 Task: Look for products in the category "Pink Wine" from Hidden Stache only.
Action: Mouse moved to (1063, 361)
Screenshot: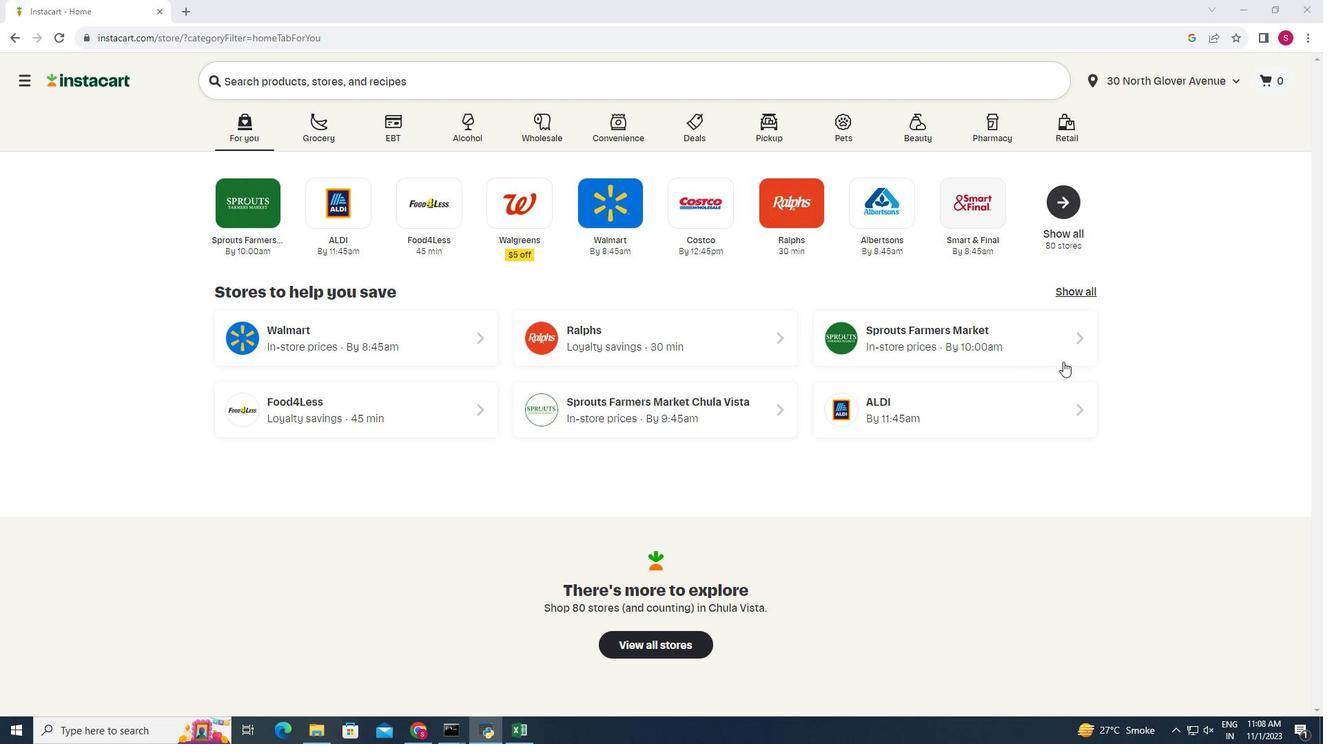 
Action: Mouse pressed left at (1063, 361)
Screenshot: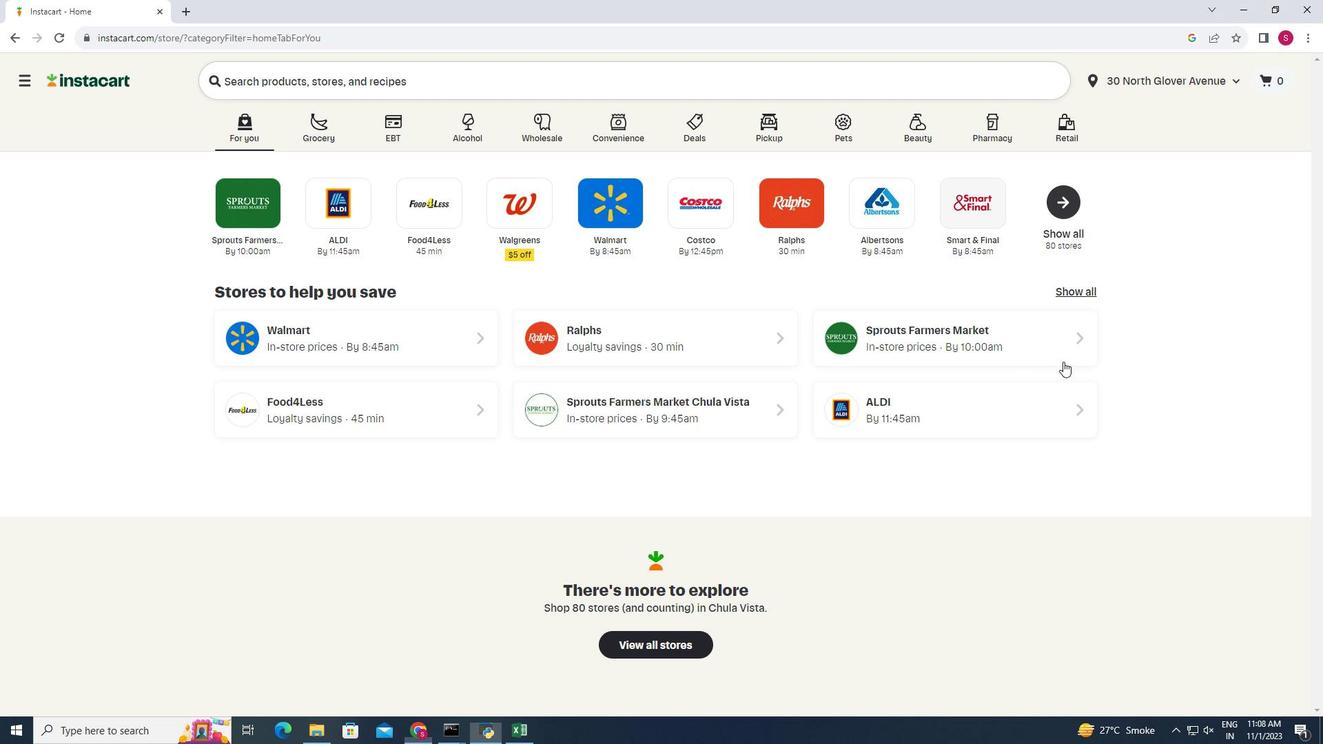 
Action: Mouse moved to (50, 667)
Screenshot: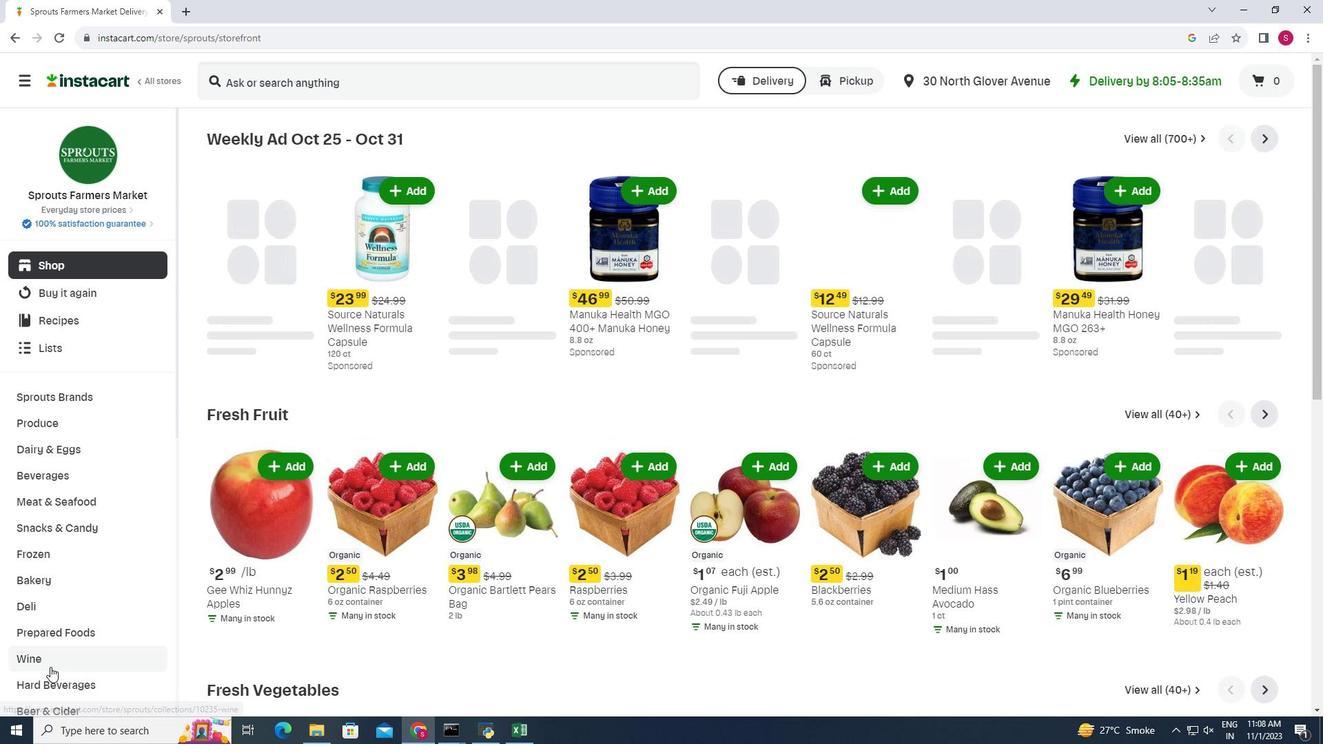 
Action: Mouse pressed left at (50, 667)
Screenshot: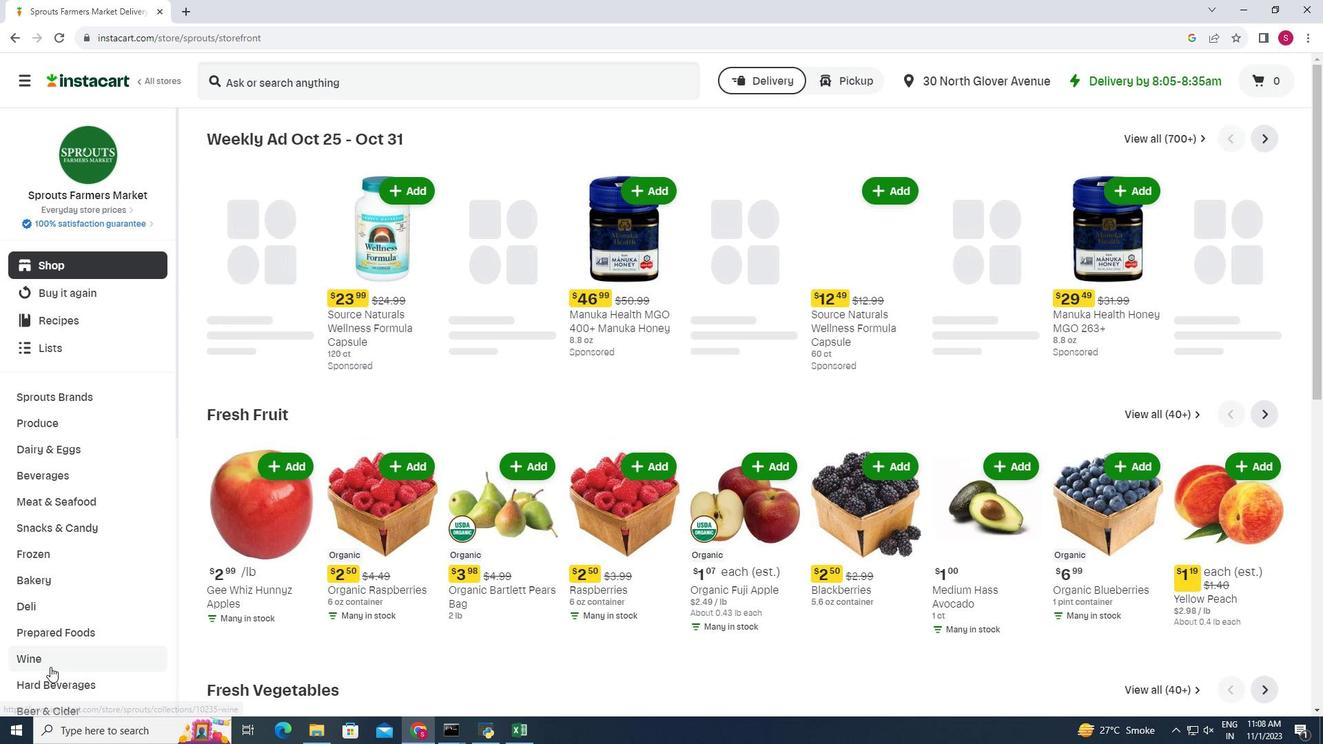 
Action: Mouse moved to (611, 175)
Screenshot: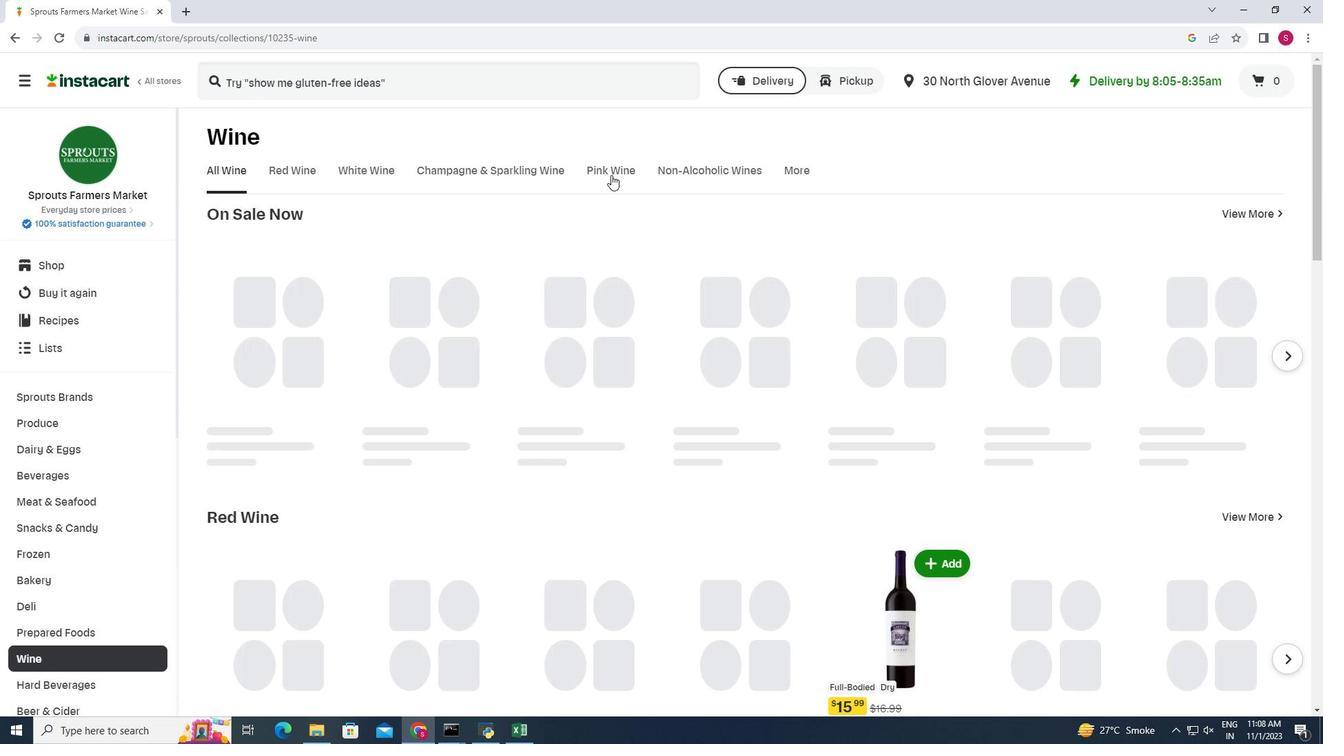 
Action: Mouse pressed left at (611, 175)
Screenshot: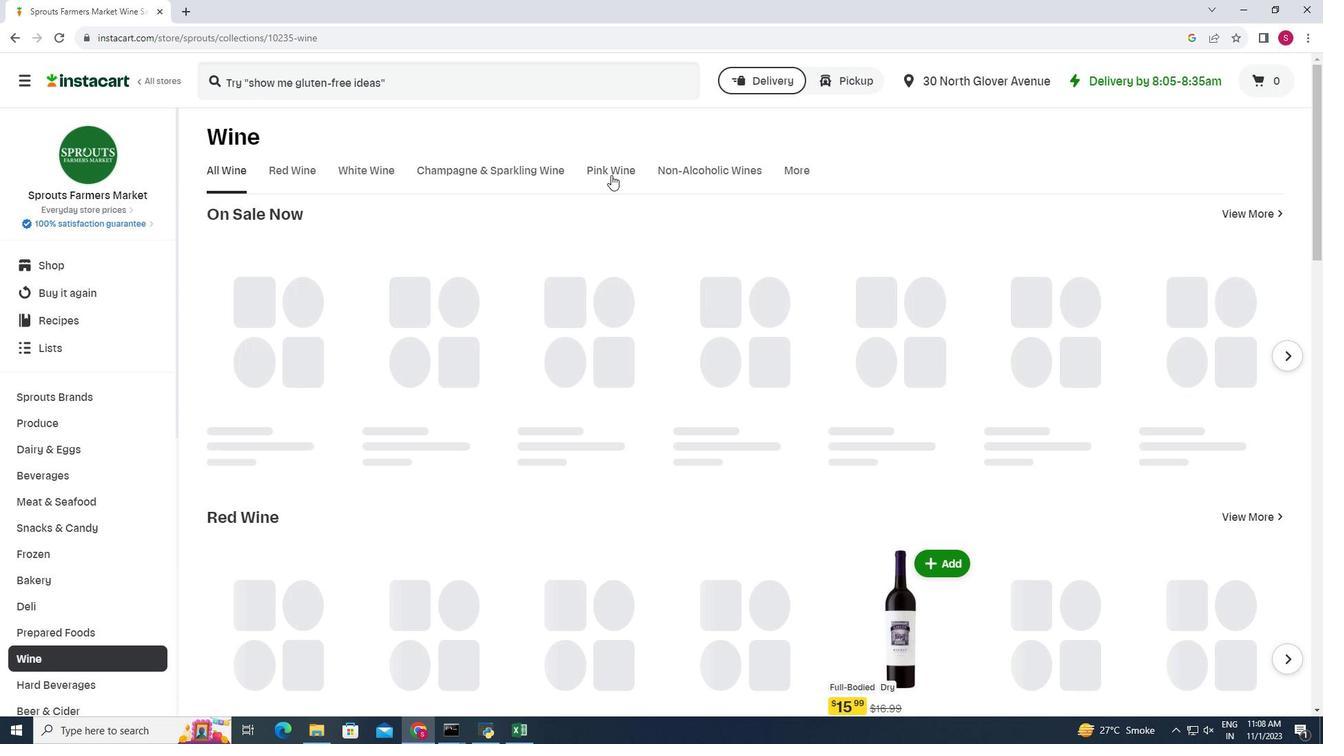 
Action: Mouse moved to (326, 219)
Screenshot: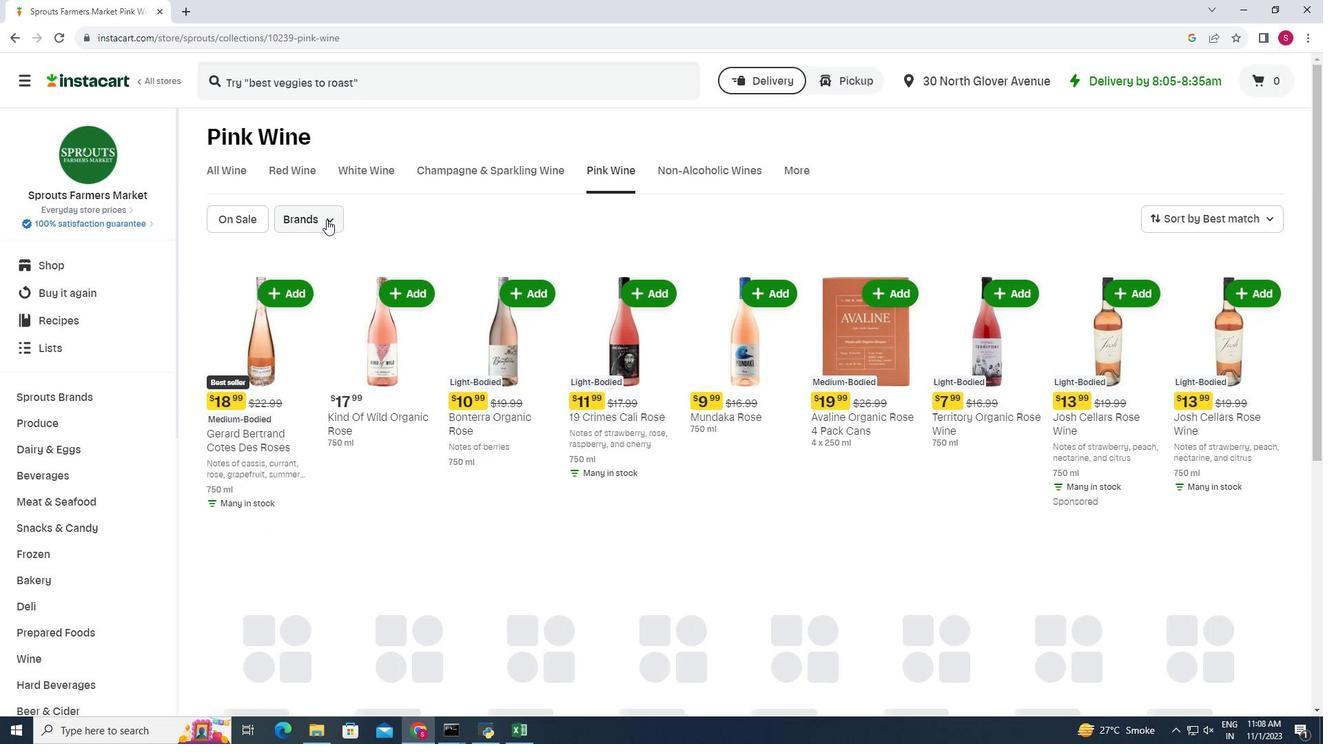 
Action: Mouse pressed left at (326, 219)
Screenshot: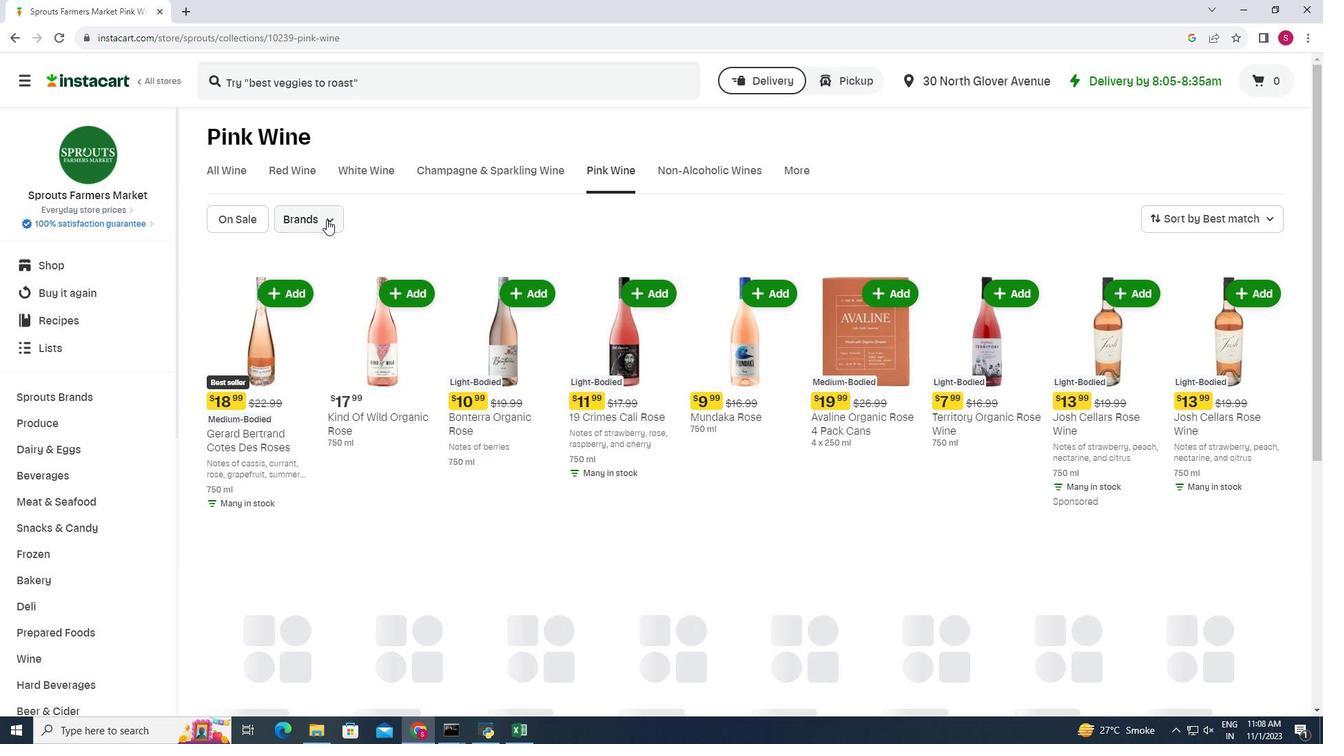 
Action: Mouse moved to (339, 272)
Screenshot: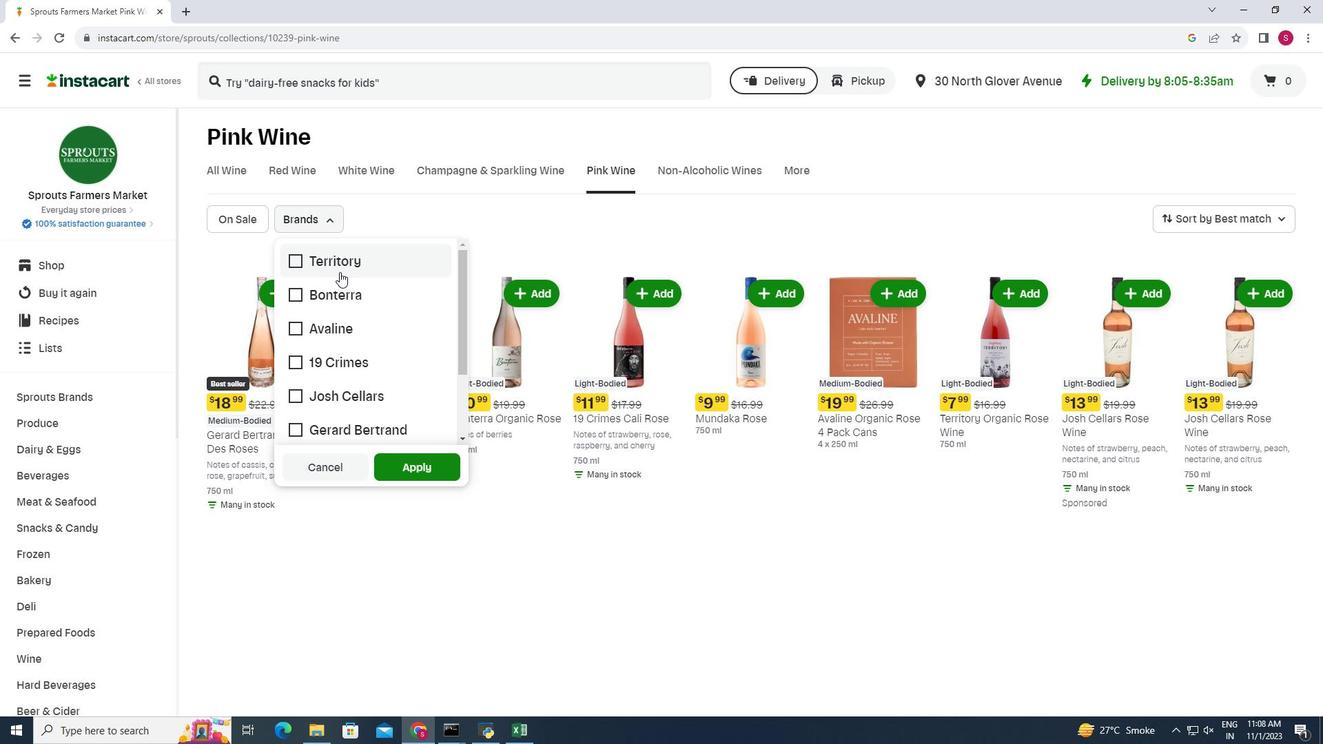 
Action: Mouse scrolled (339, 271) with delta (0, 0)
Screenshot: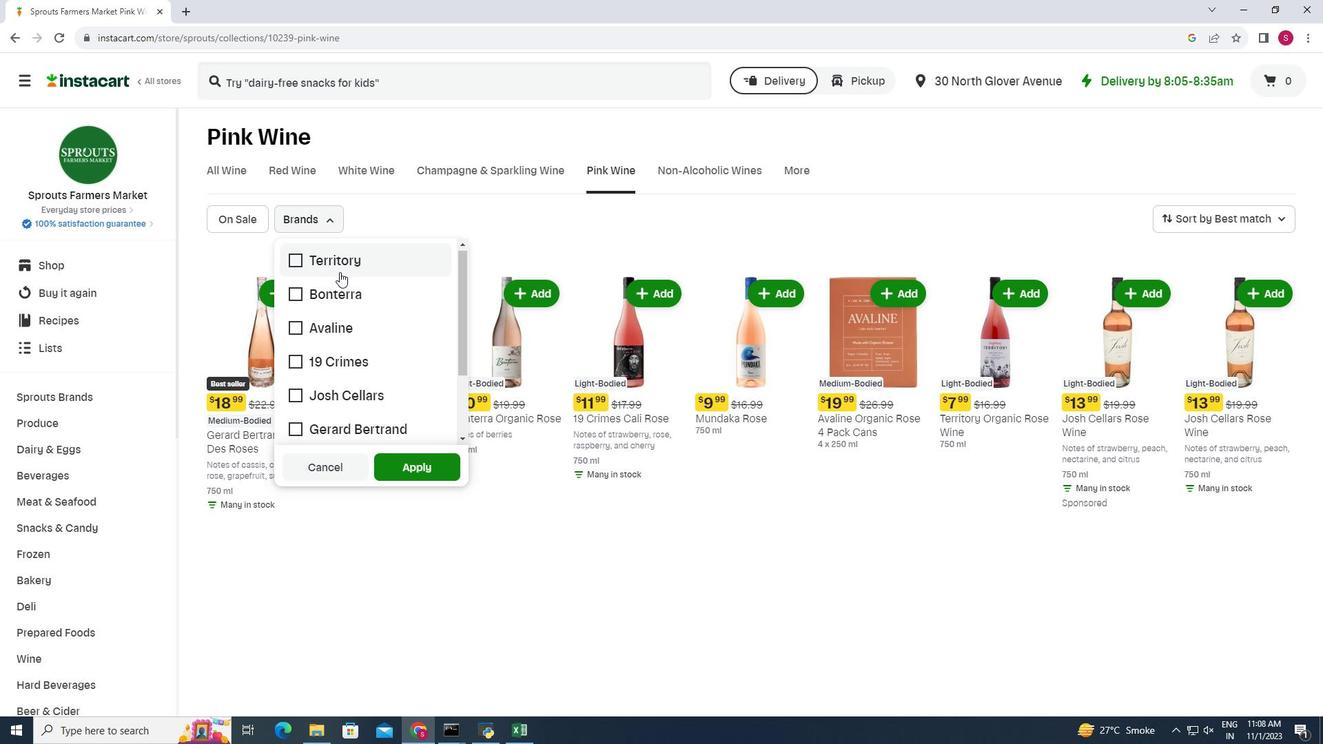 
Action: Mouse scrolled (339, 271) with delta (0, 0)
Screenshot: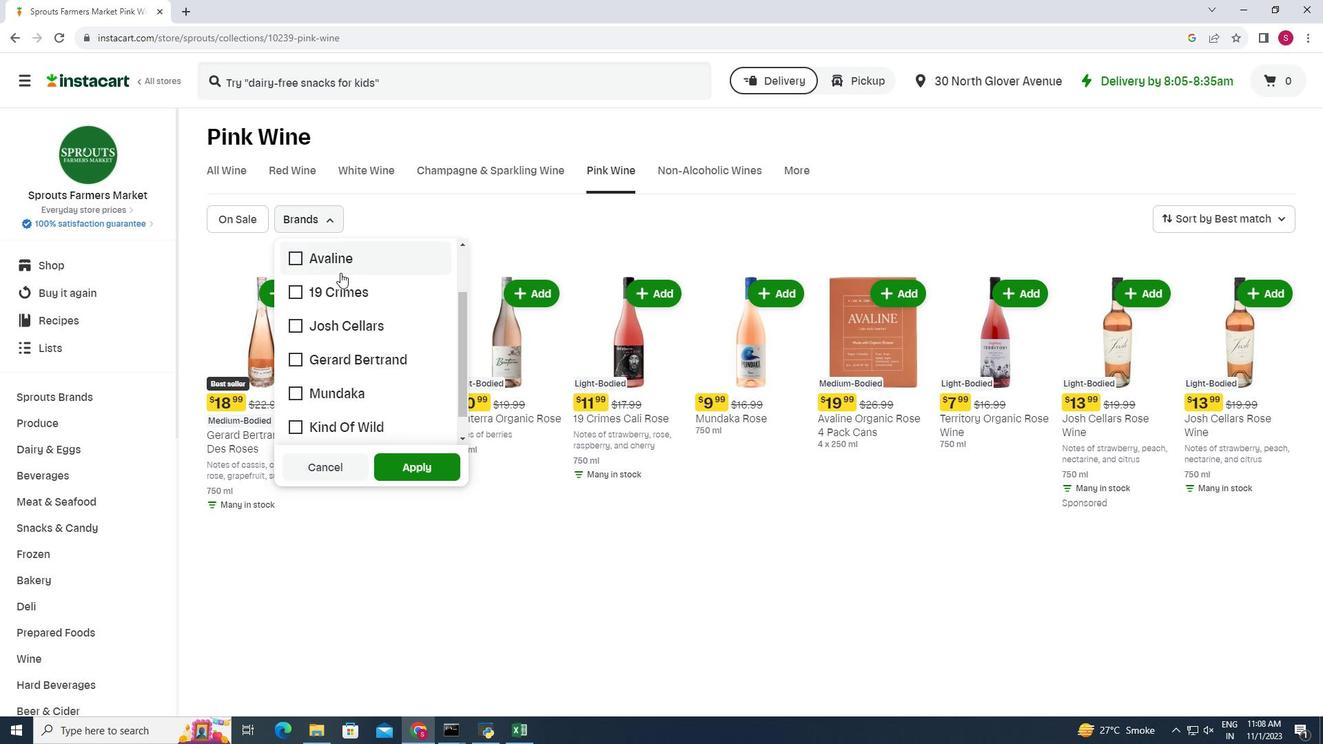 
Action: Mouse moved to (340, 272)
Screenshot: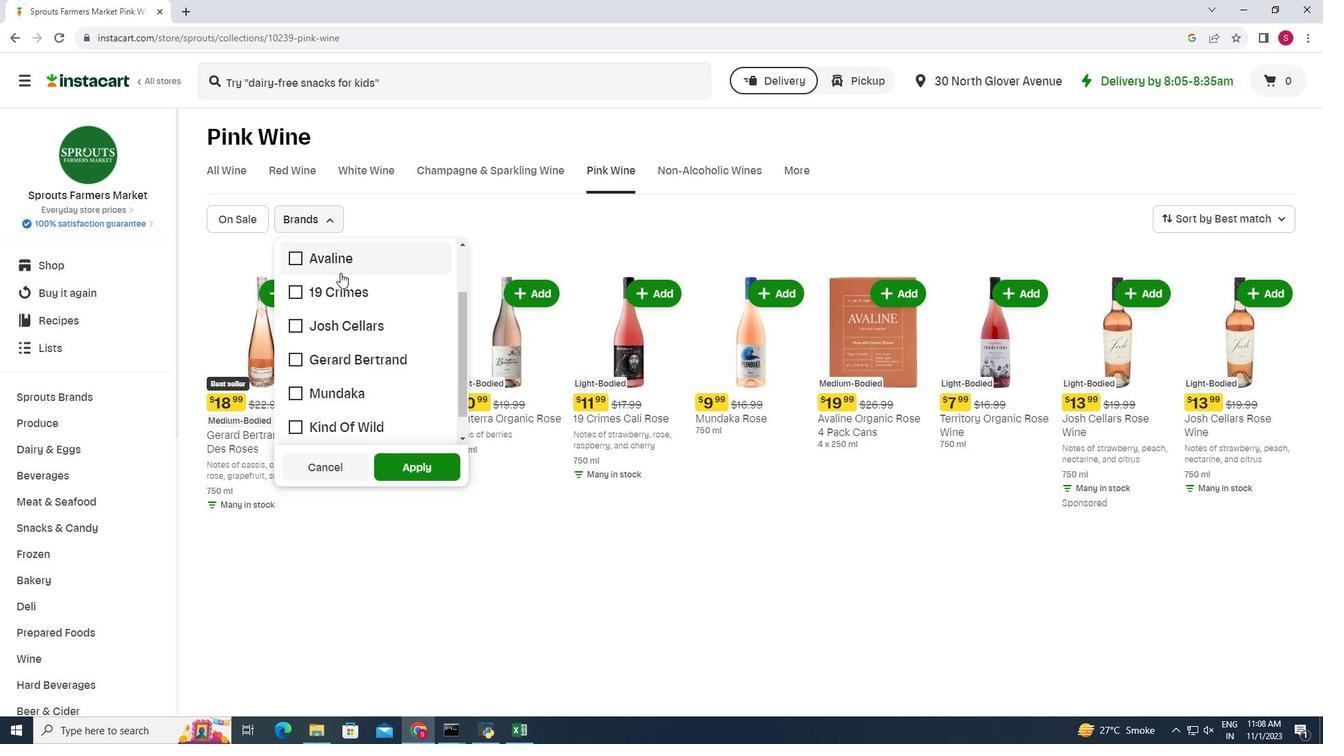 
Action: Mouse scrolled (340, 272) with delta (0, 0)
Screenshot: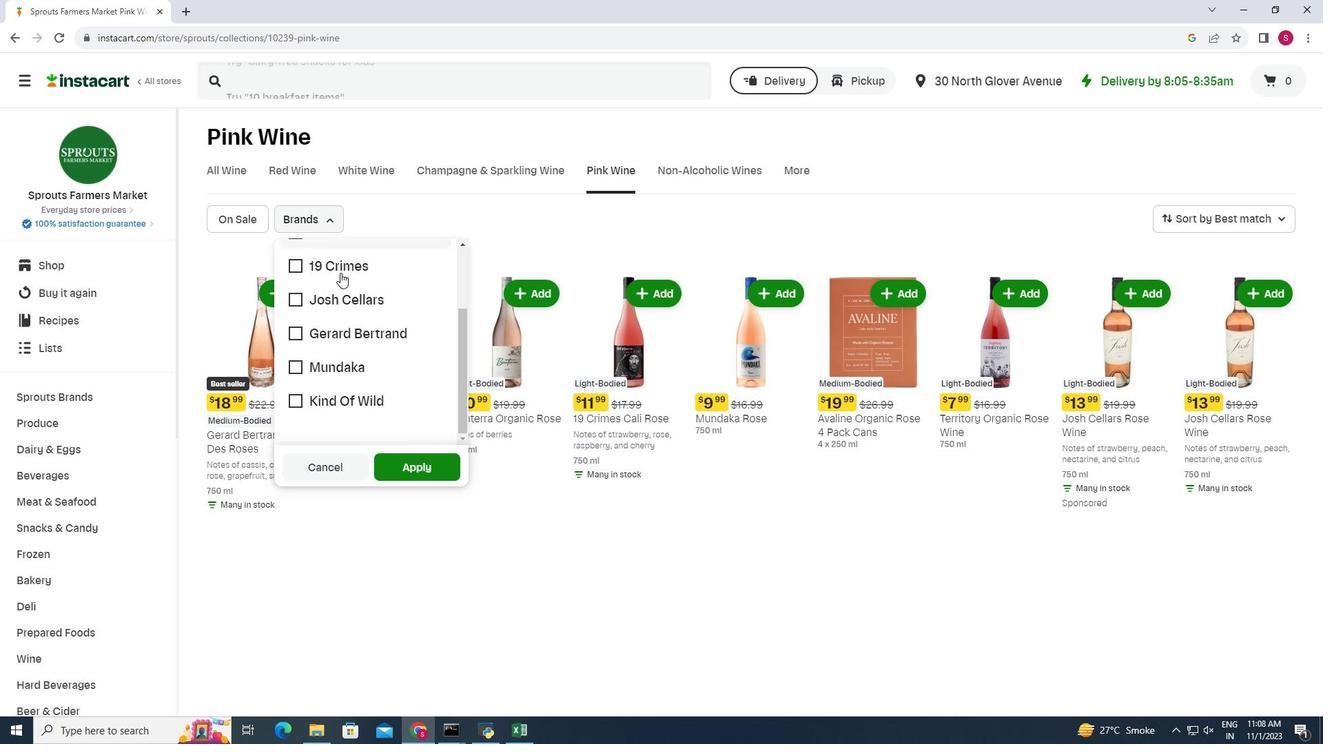 
Action: Mouse scrolled (340, 273) with delta (0, 0)
Screenshot: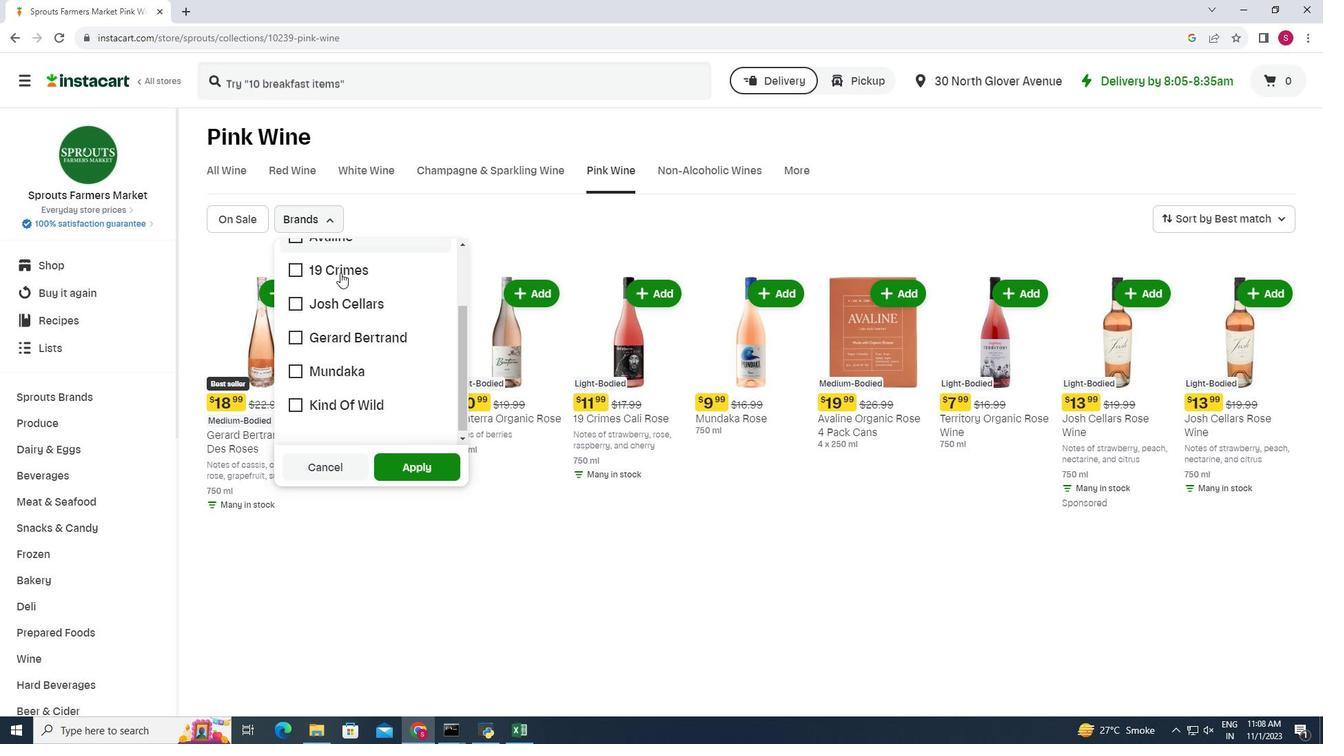 
Action: Mouse scrolled (340, 273) with delta (0, 0)
Screenshot: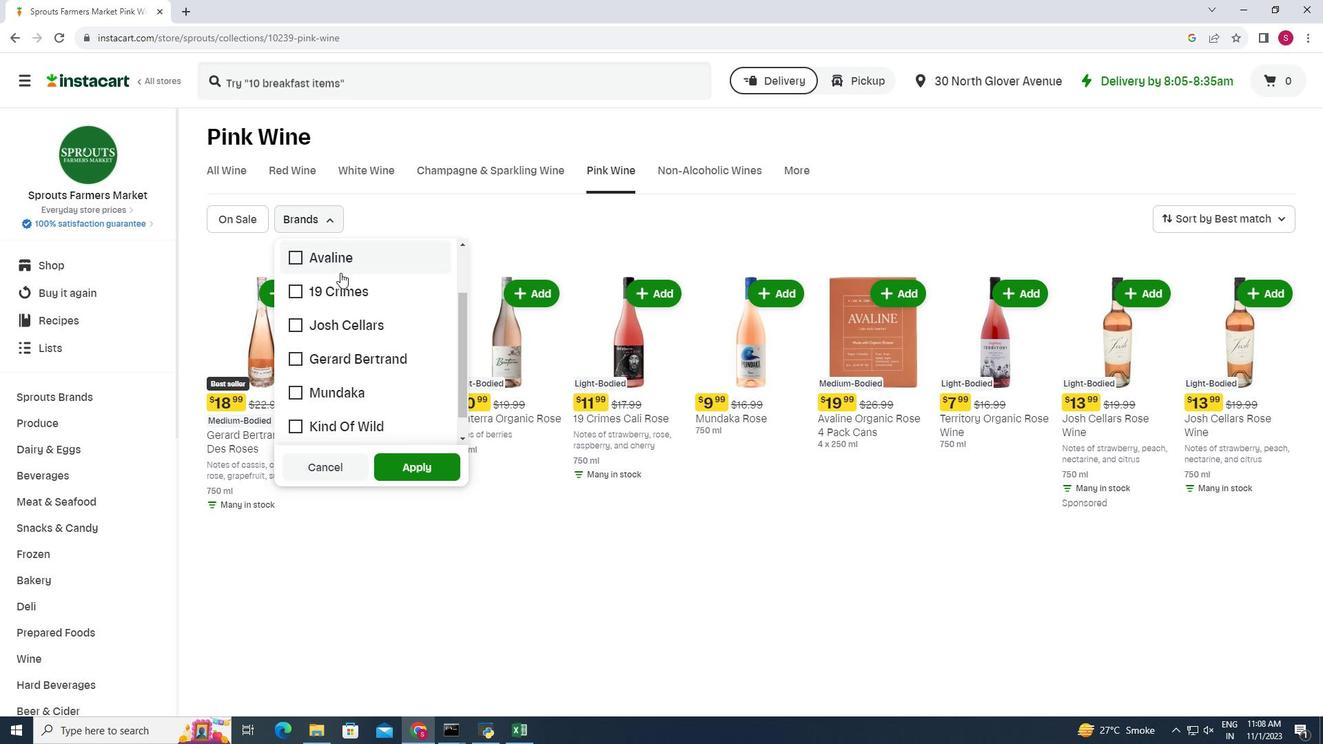 
Action: Mouse scrolled (340, 273) with delta (0, 0)
Screenshot: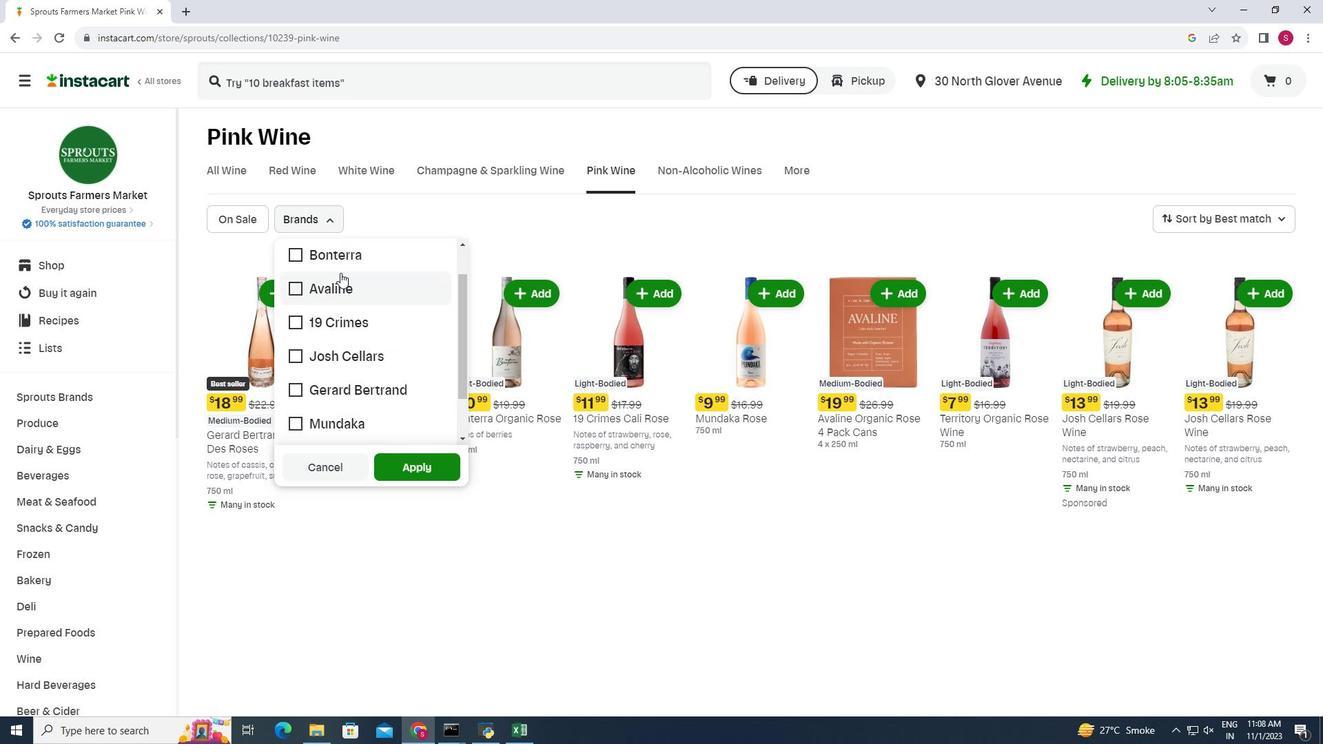 
Action: Mouse moved to (386, 346)
Screenshot: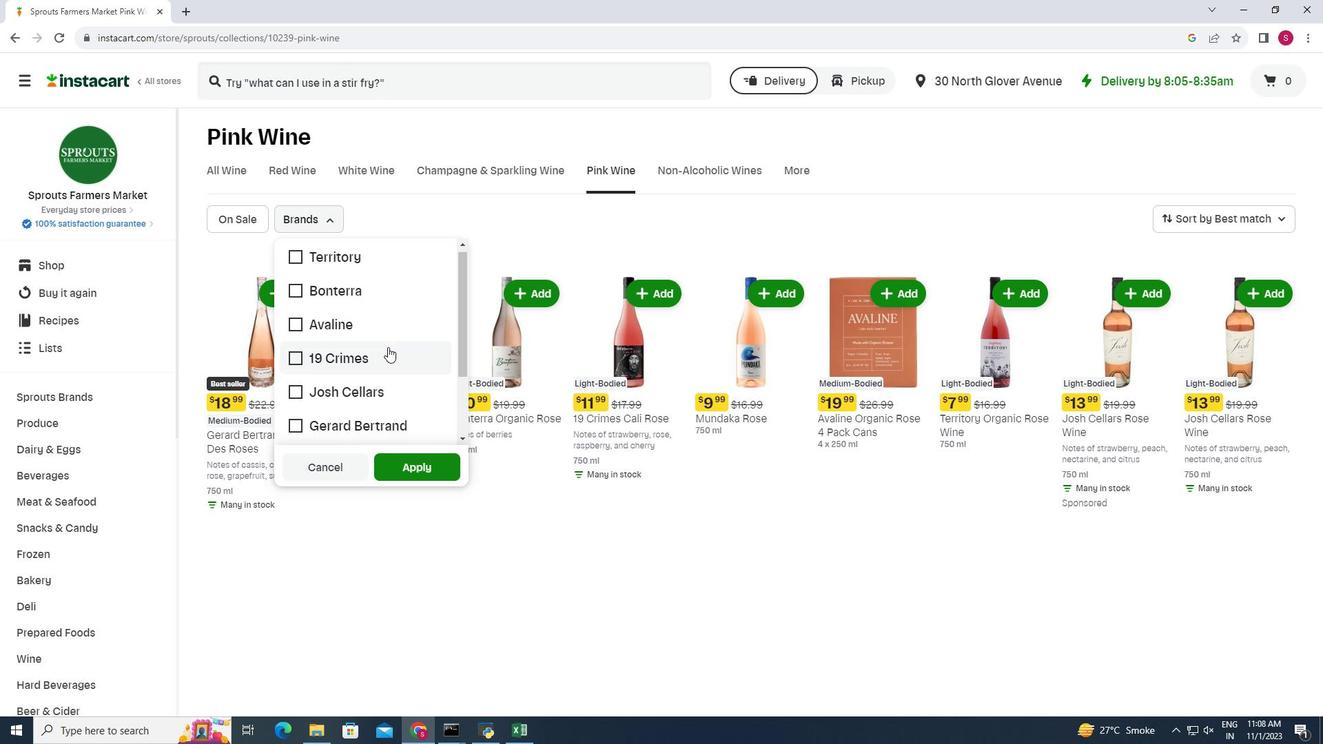 
Action: Mouse scrolled (386, 345) with delta (0, 0)
Screenshot: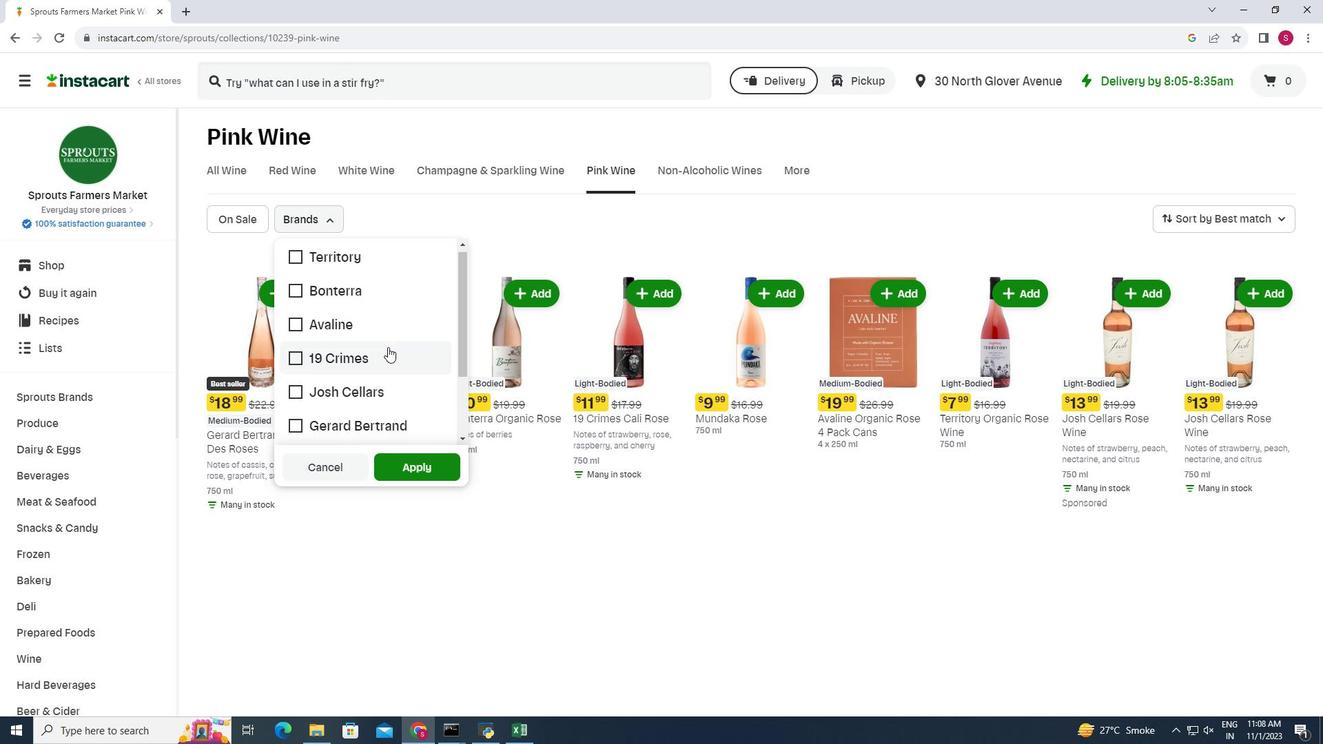 
Action: Mouse moved to (388, 348)
Screenshot: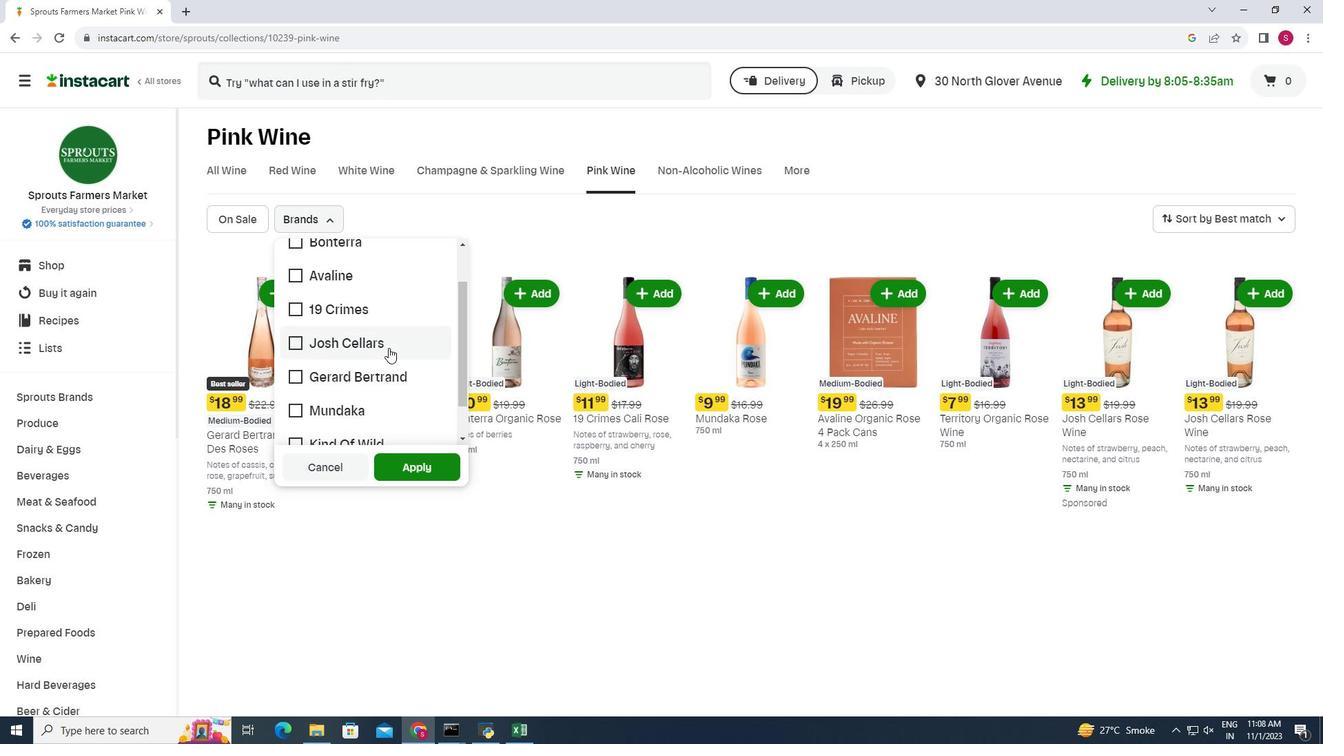 
Action: Mouse scrolled (388, 347) with delta (0, 0)
Screenshot: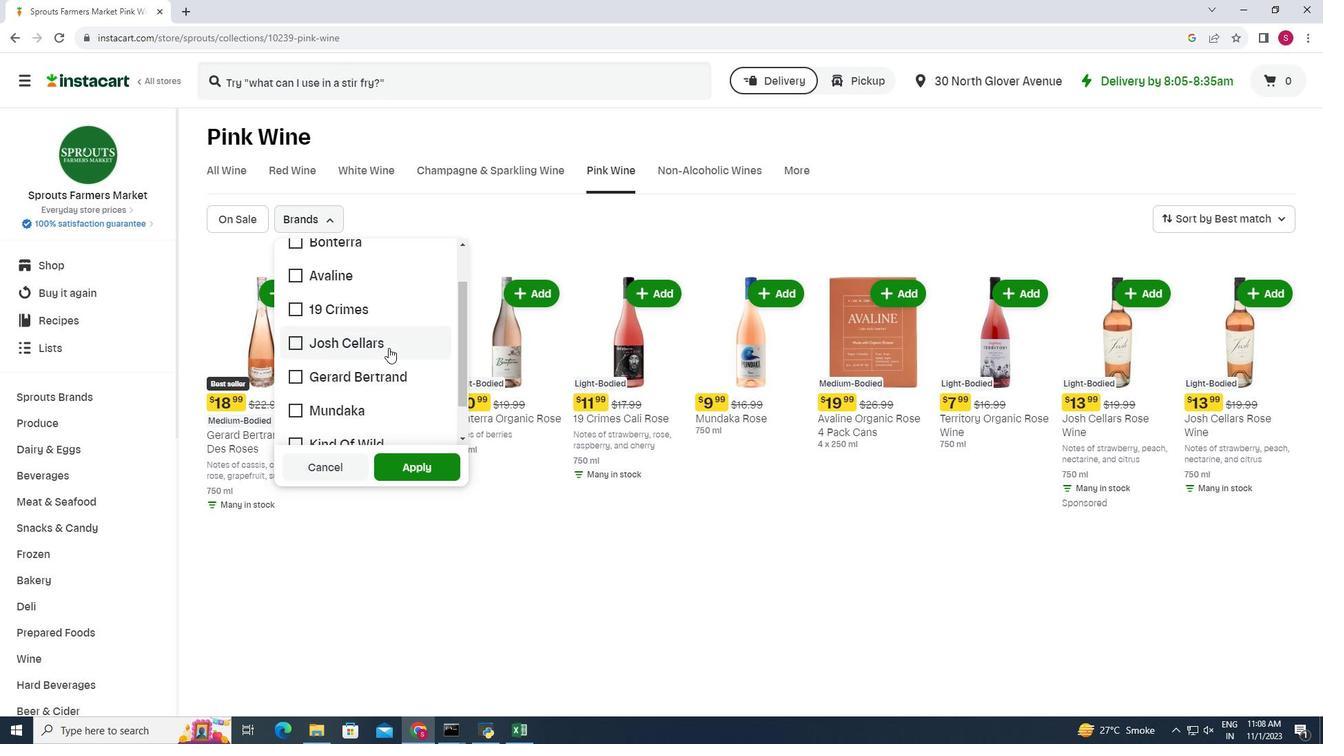 
Action: Mouse moved to (389, 348)
Screenshot: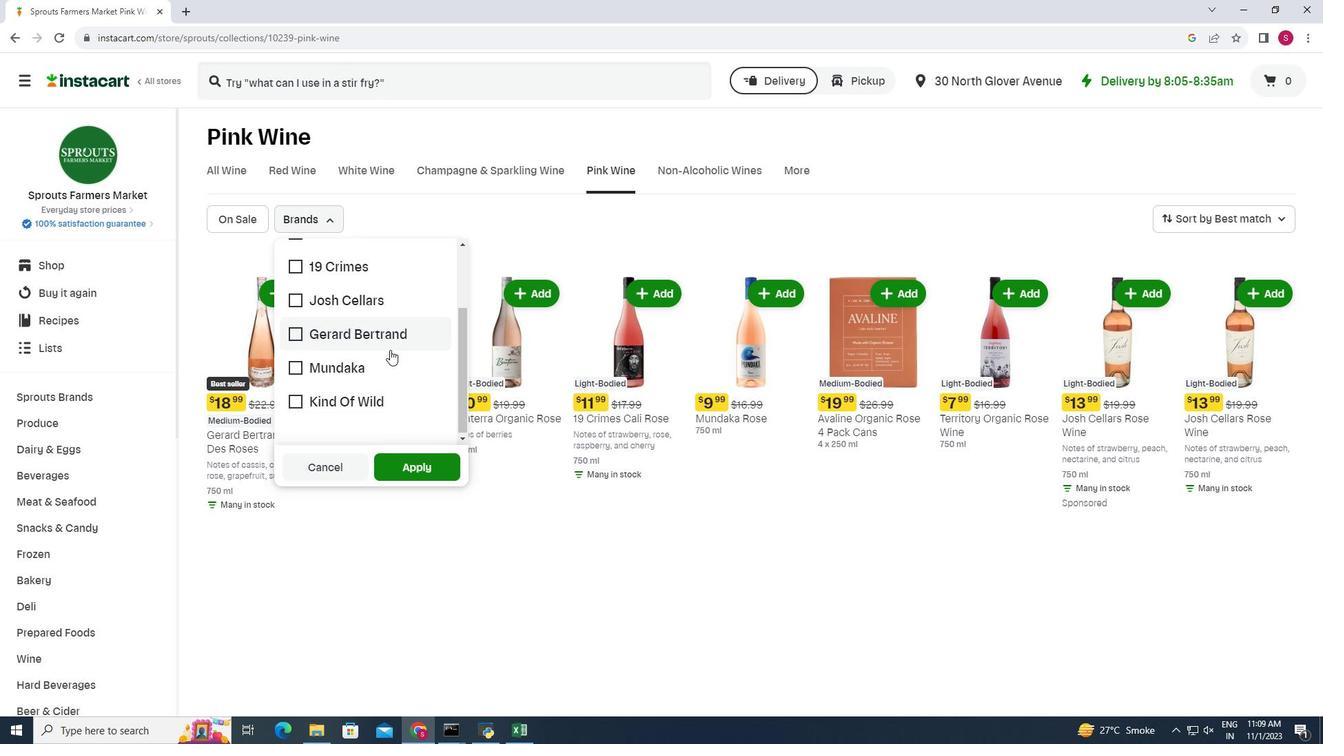 
Action: Mouse scrolled (389, 348) with delta (0, 0)
Screenshot: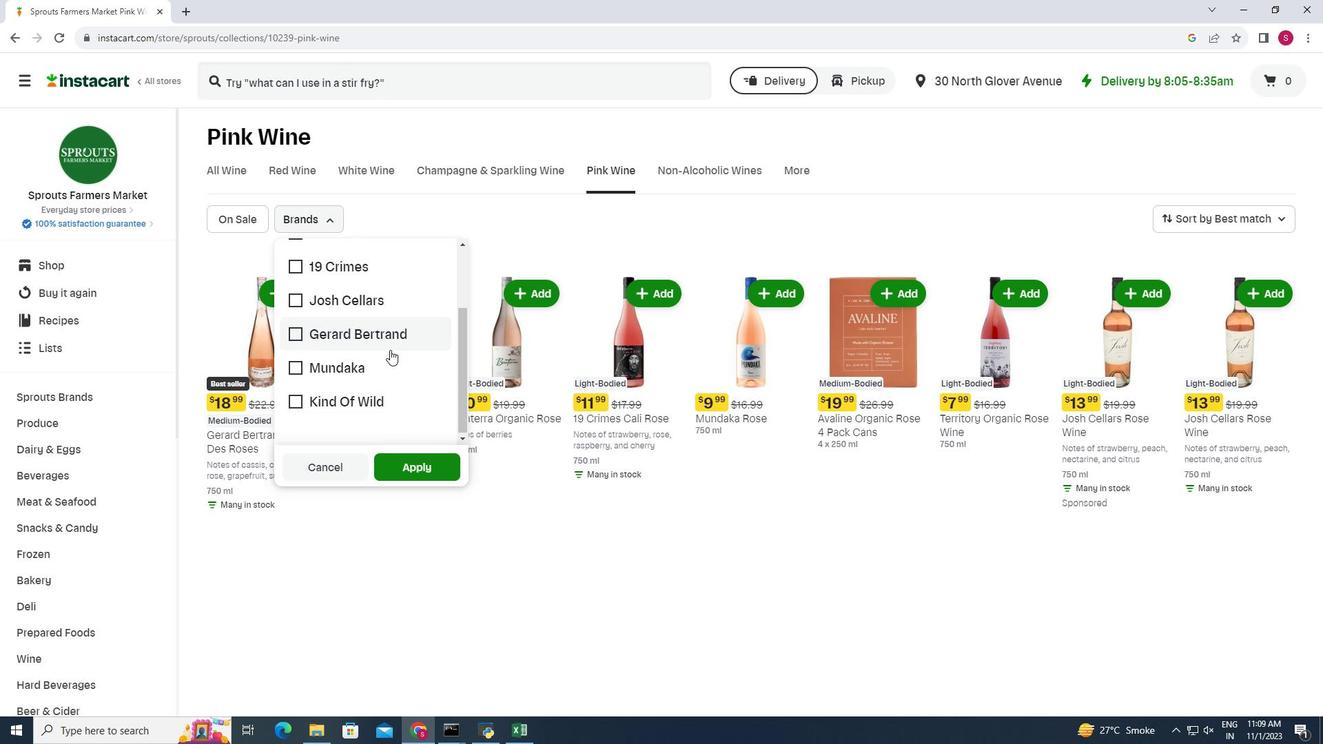 
Action: Mouse moved to (390, 350)
Screenshot: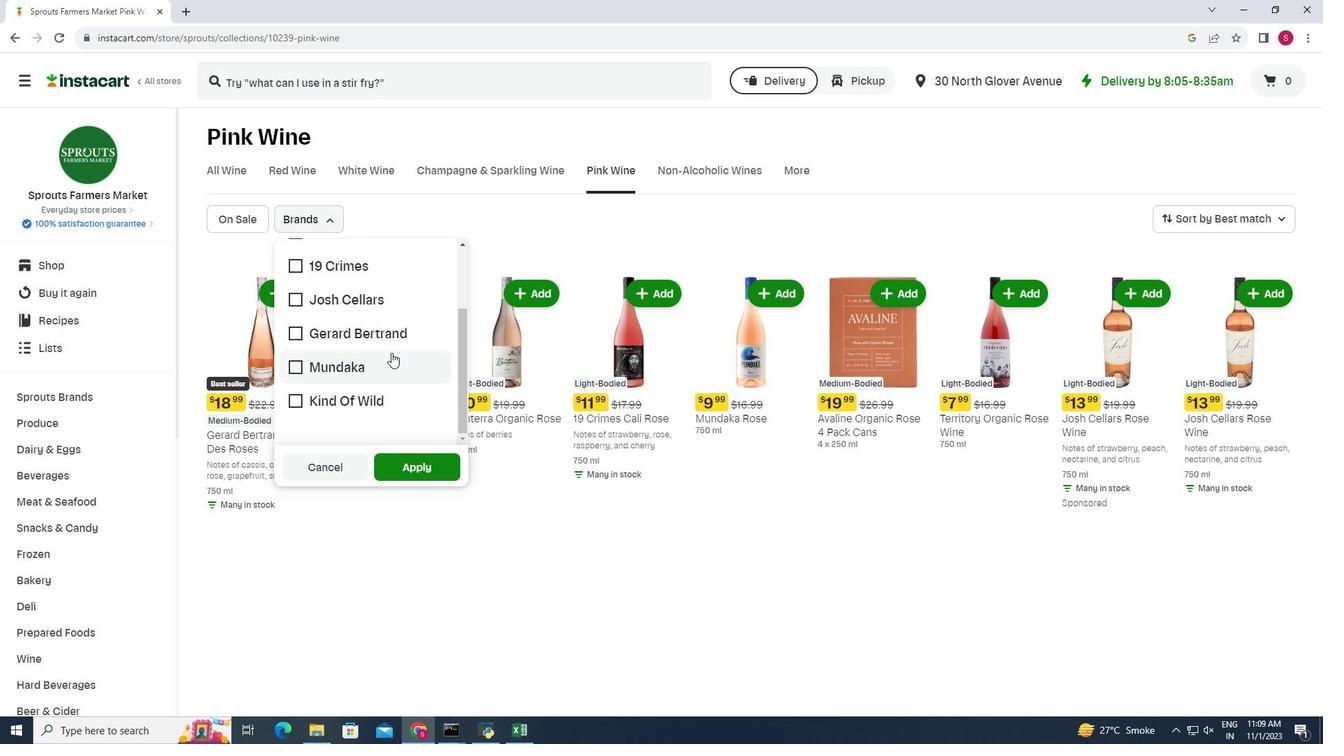 
Action: Mouse scrolled (390, 350) with delta (0, 0)
Screenshot: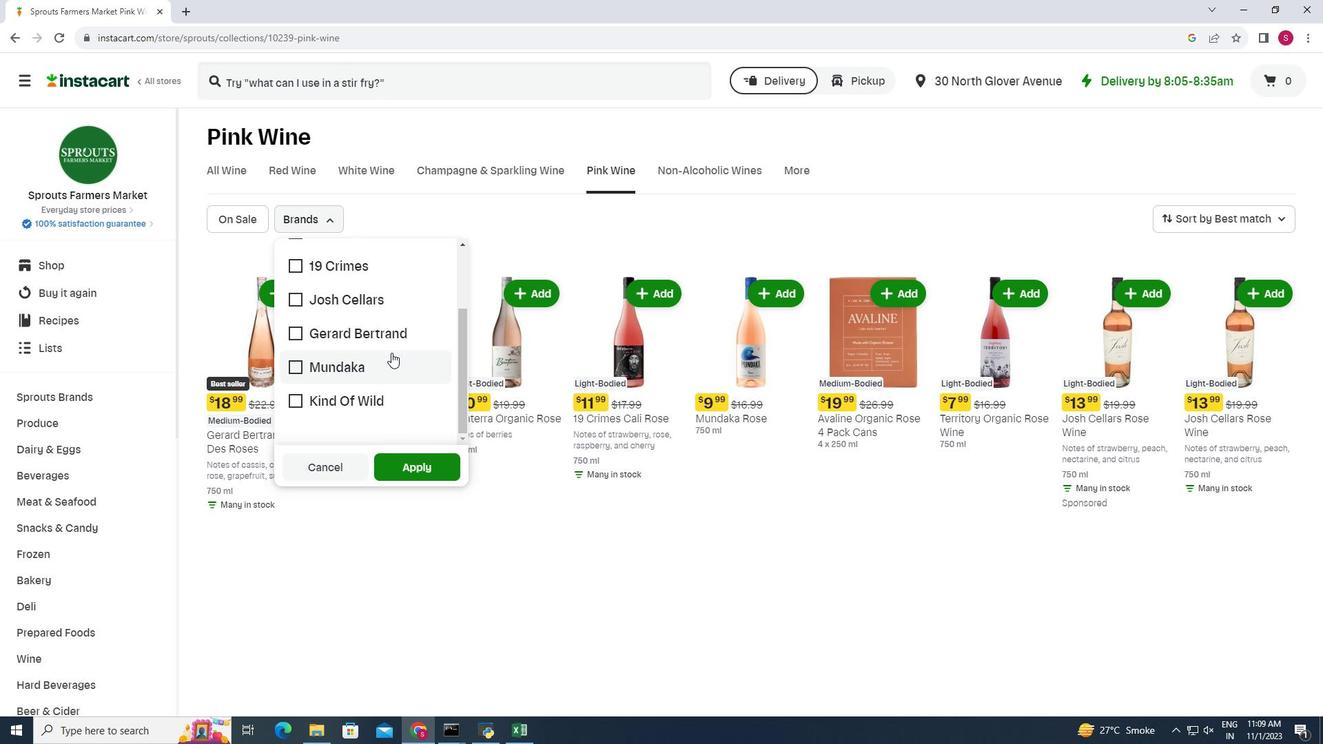
Action: Mouse moved to (392, 353)
Screenshot: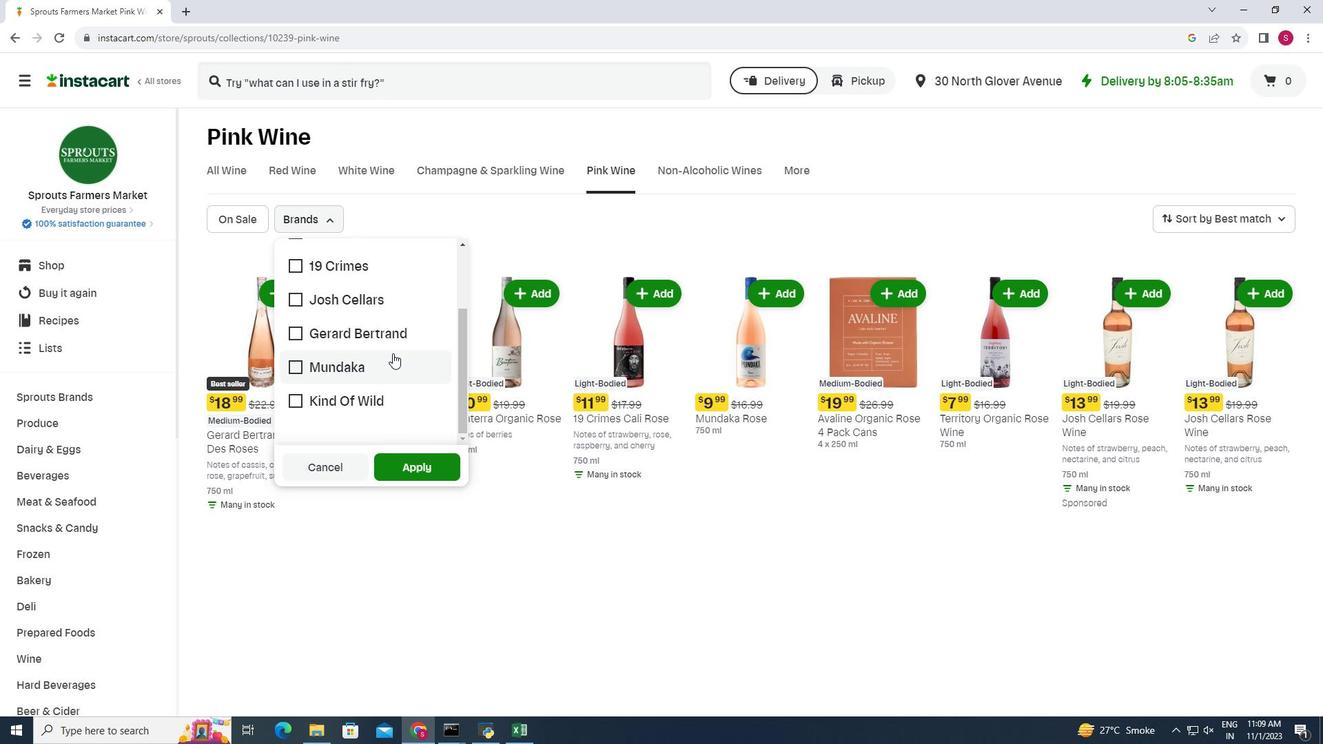 
